 Task: Create Card Competitive Analysis Research in Board Idea Generation to Workspace Content Creation
Action: Mouse moved to (67, 332)
Screenshot: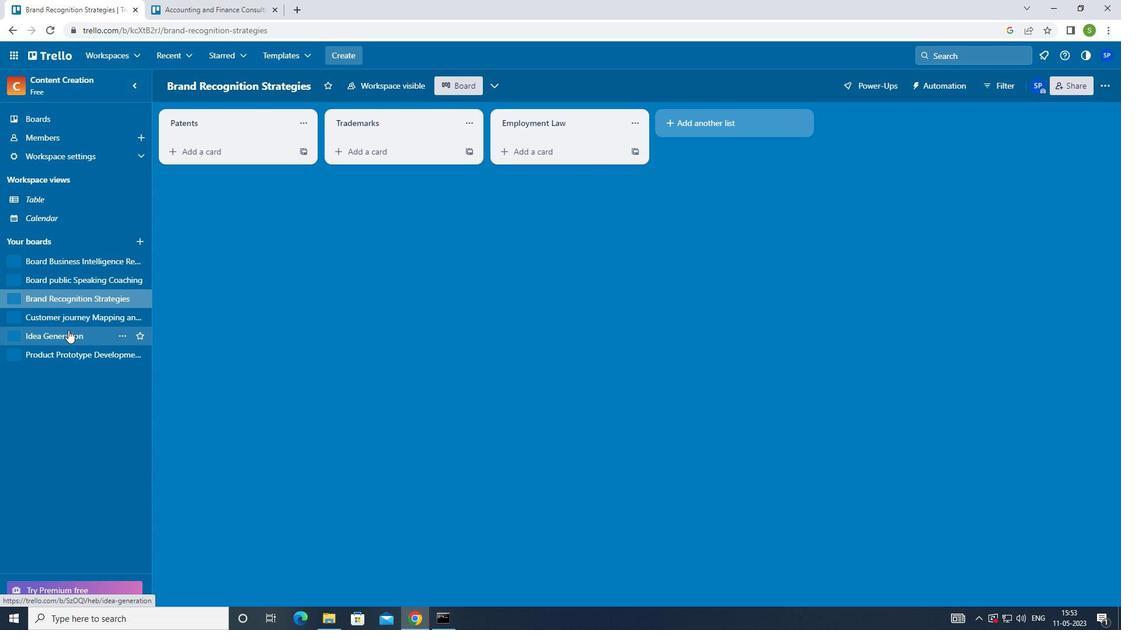 
Action: Mouse pressed left at (67, 332)
Screenshot: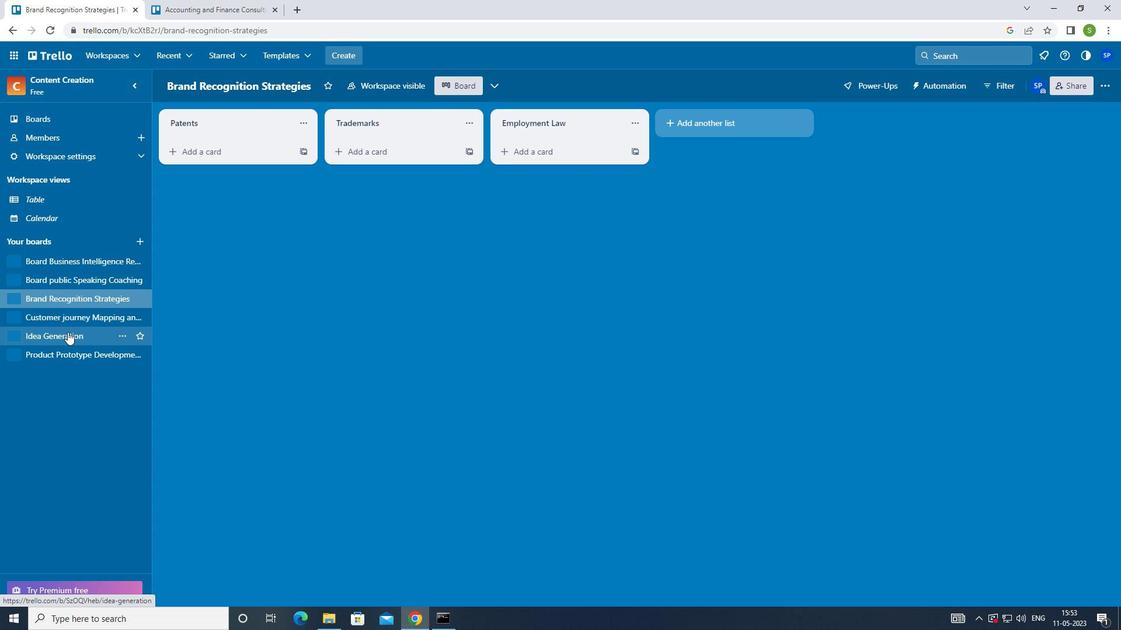 
Action: Mouse moved to (206, 153)
Screenshot: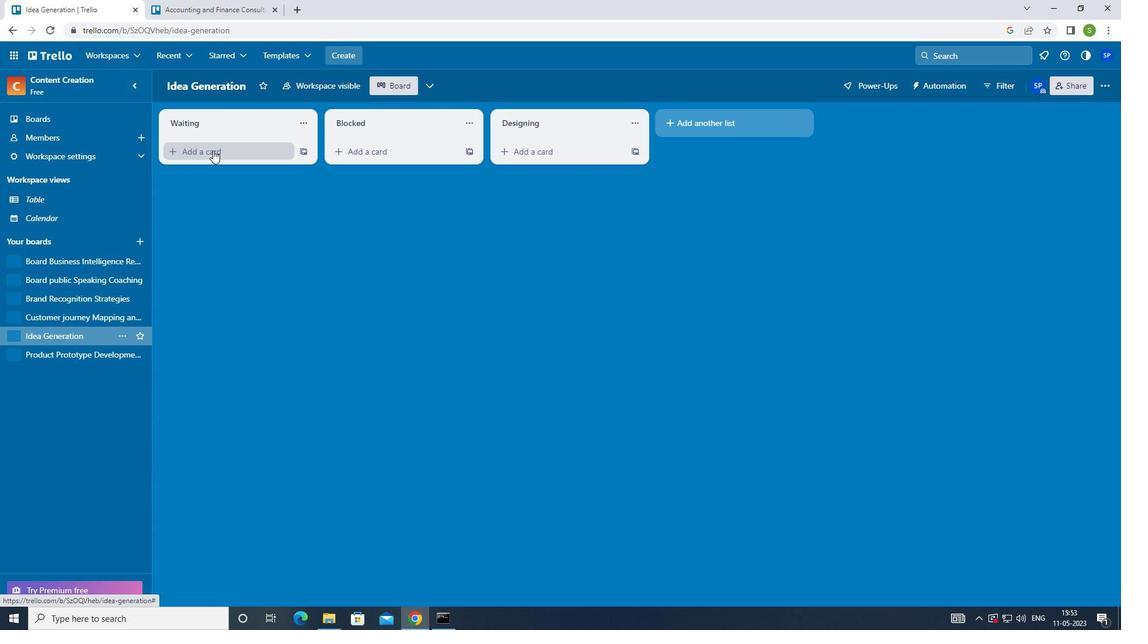 
Action: Mouse pressed left at (206, 153)
Screenshot: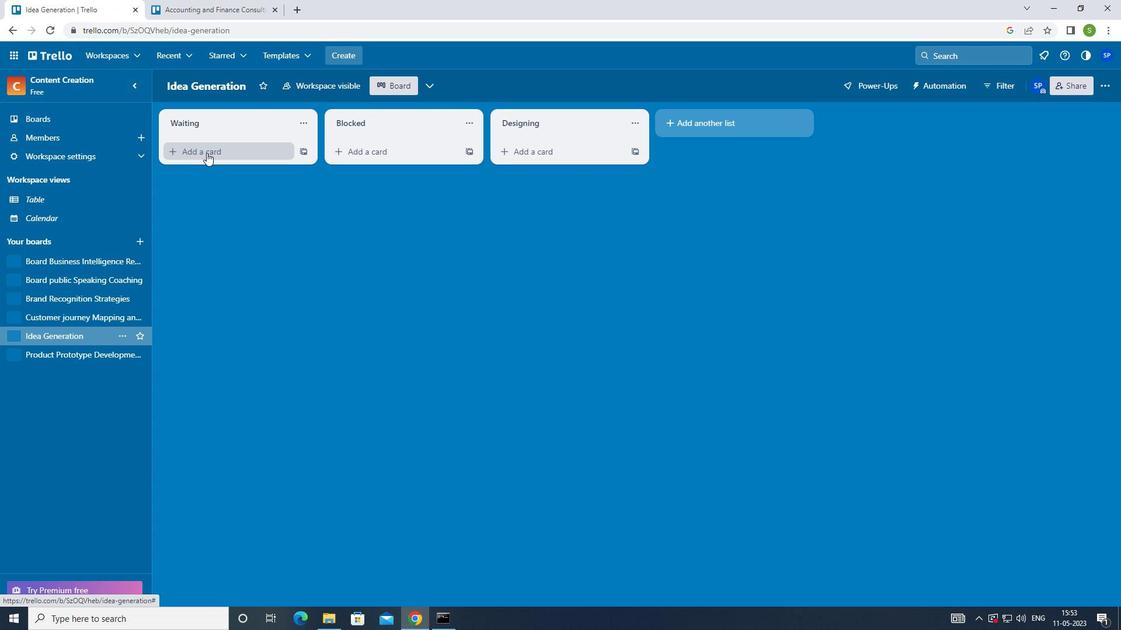 
Action: Mouse moved to (199, 226)
Screenshot: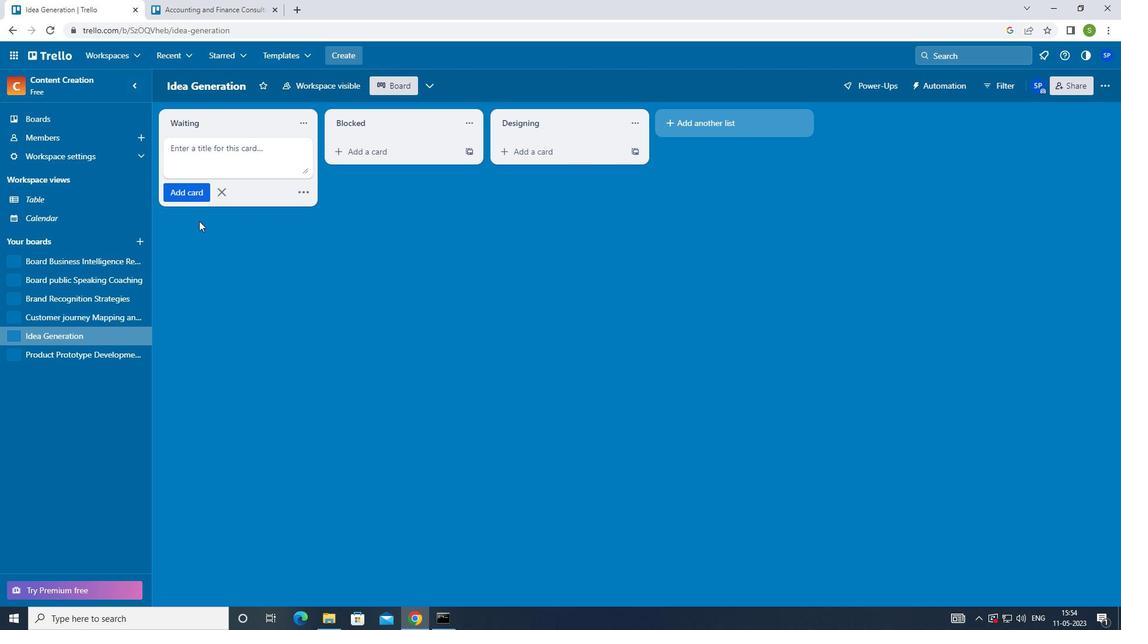 
Action: Key pressed <Key.shift>COMPETITIVE<Key.space><Key.caps_lock>A<Key.caps_lock>NALYSIS<Key.space><Key.shift>RESEARCH
Screenshot: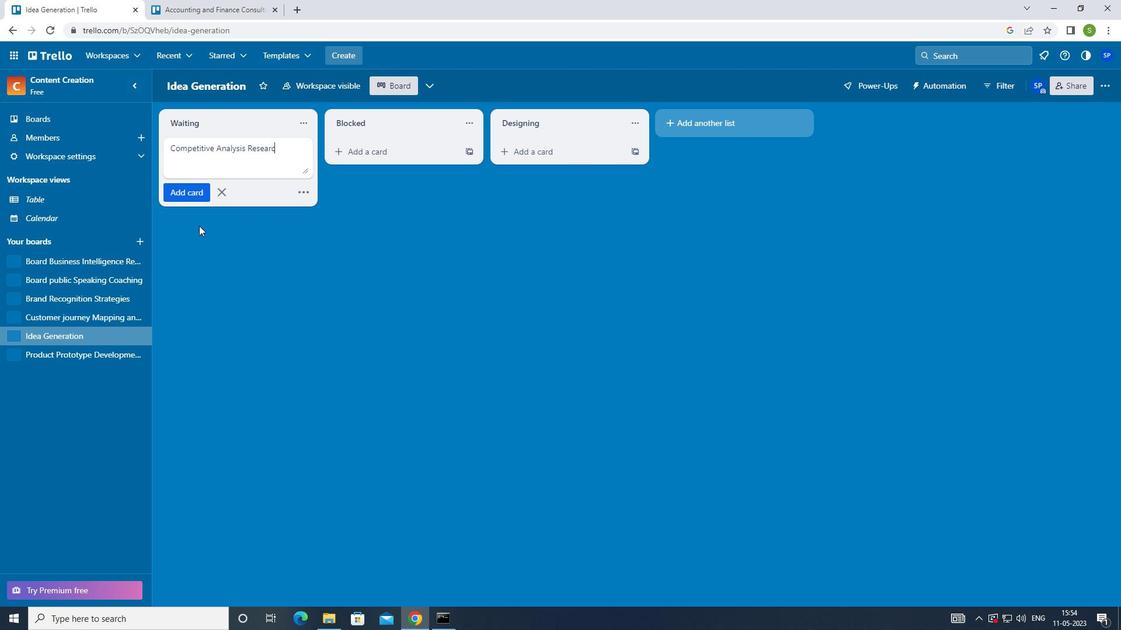 
Action: Mouse moved to (218, 227)
Screenshot: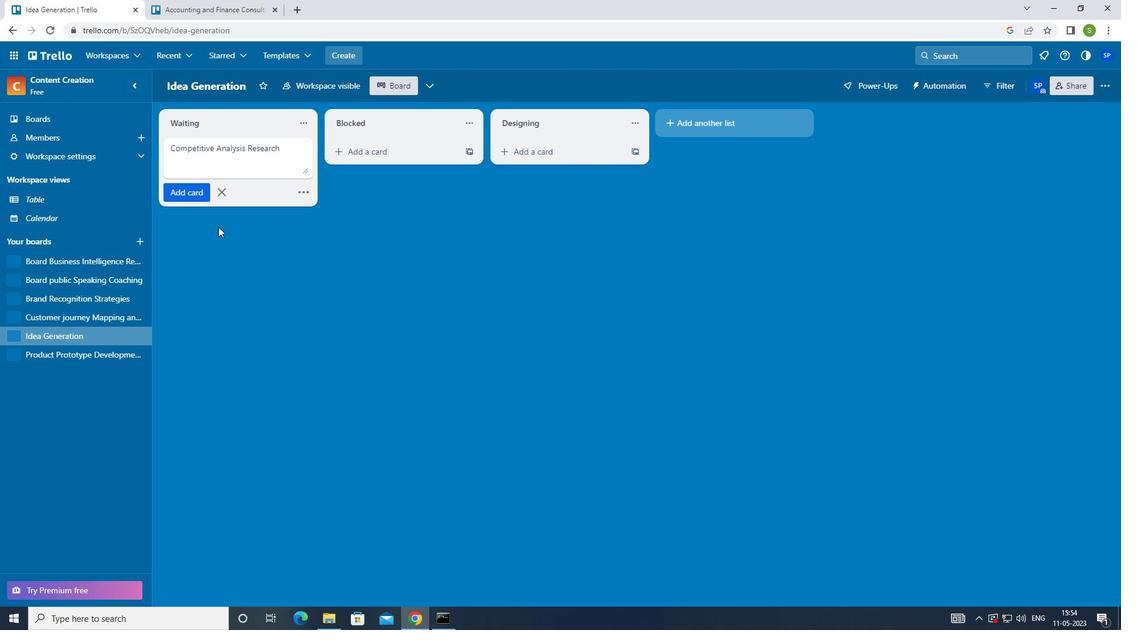 
Action: Key pressed <Key.enter><Key.f8>
Screenshot: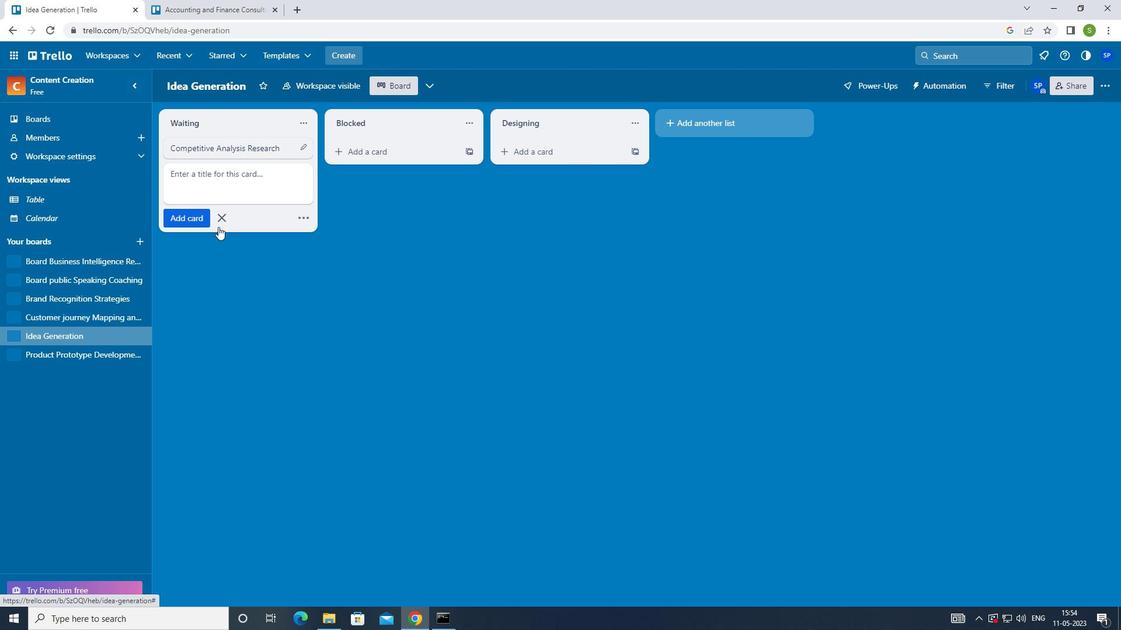 
